 Task: Select the off option in the line has folded area.
Action: Mouse moved to (4, 443)
Screenshot: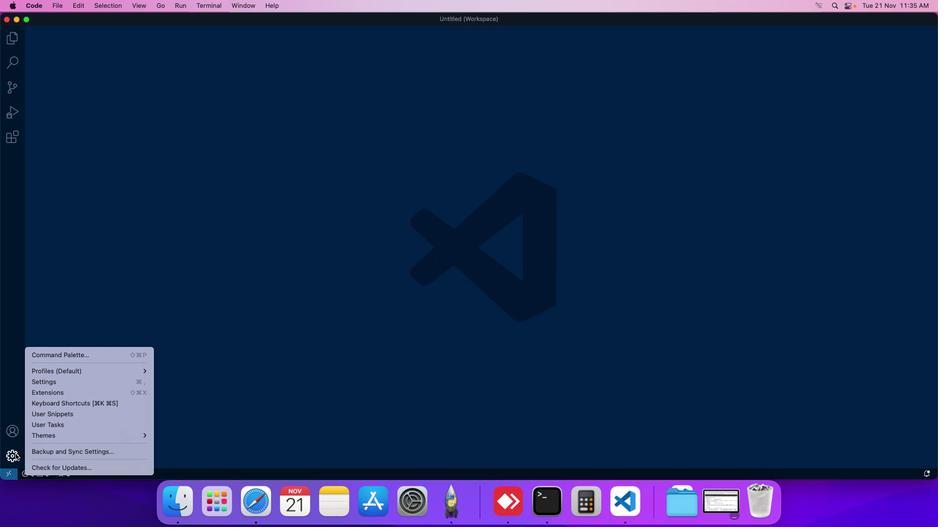 
Action: Mouse pressed left at (4, 443)
Screenshot: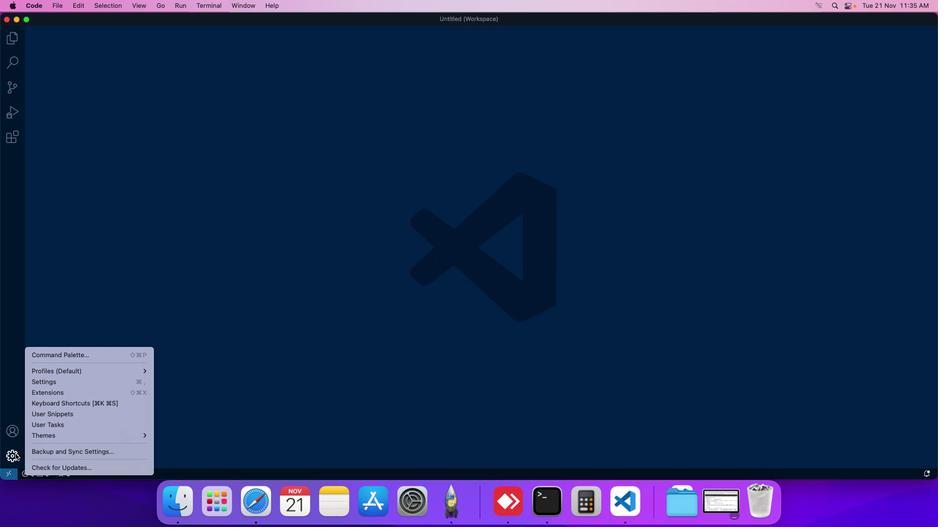 
Action: Mouse moved to (37, 374)
Screenshot: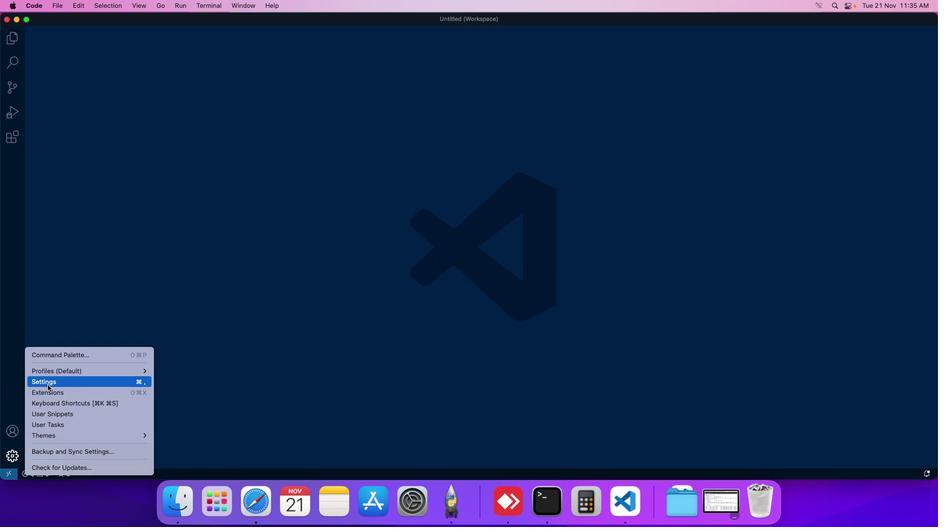 
Action: Mouse pressed left at (37, 374)
Screenshot: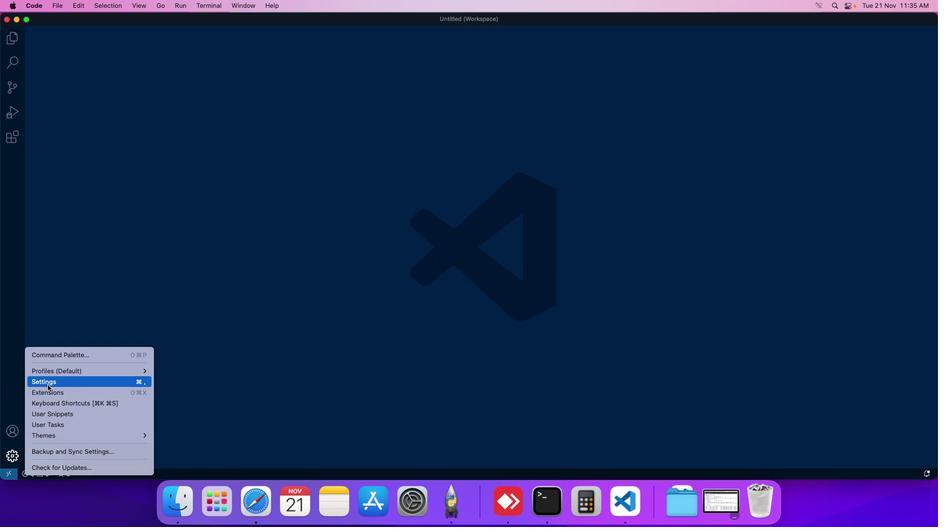 
Action: Mouse moved to (215, 68)
Screenshot: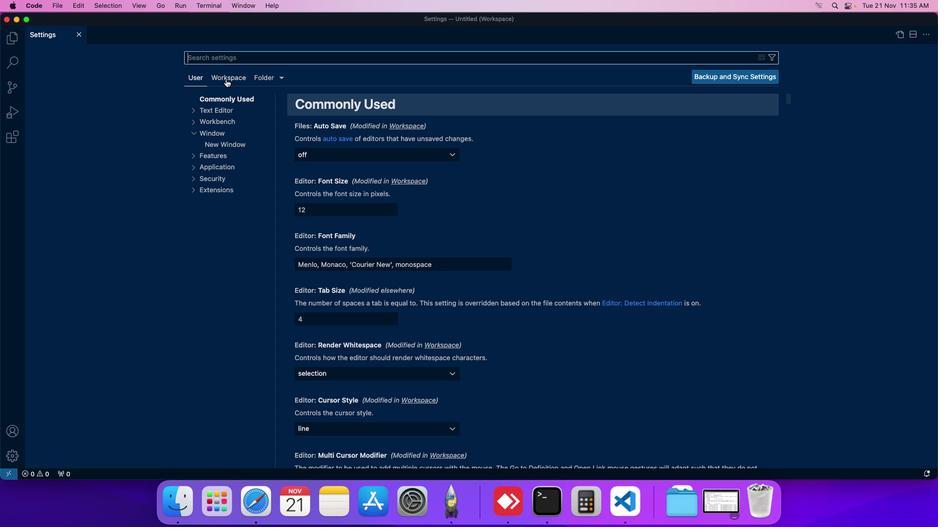 
Action: Mouse pressed left at (215, 68)
Screenshot: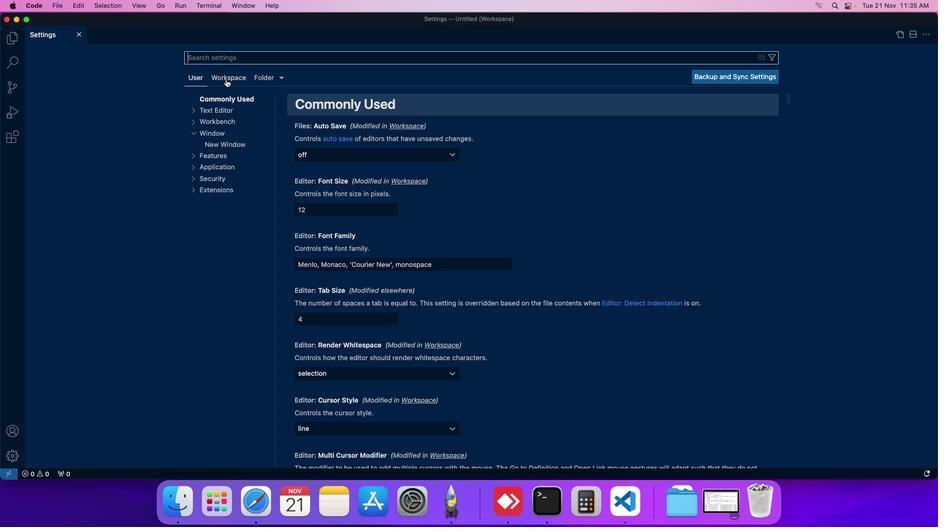
Action: Mouse moved to (191, 133)
Screenshot: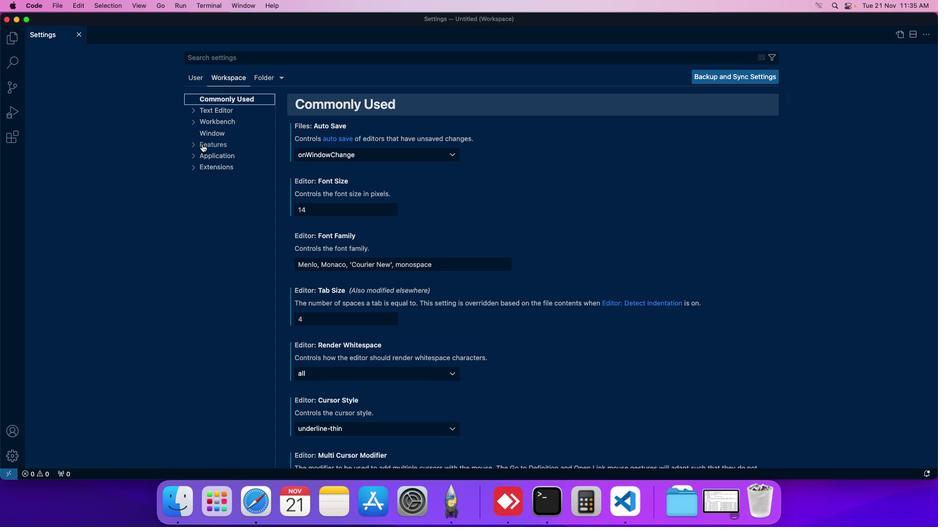 
Action: Mouse pressed left at (191, 133)
Screenshot: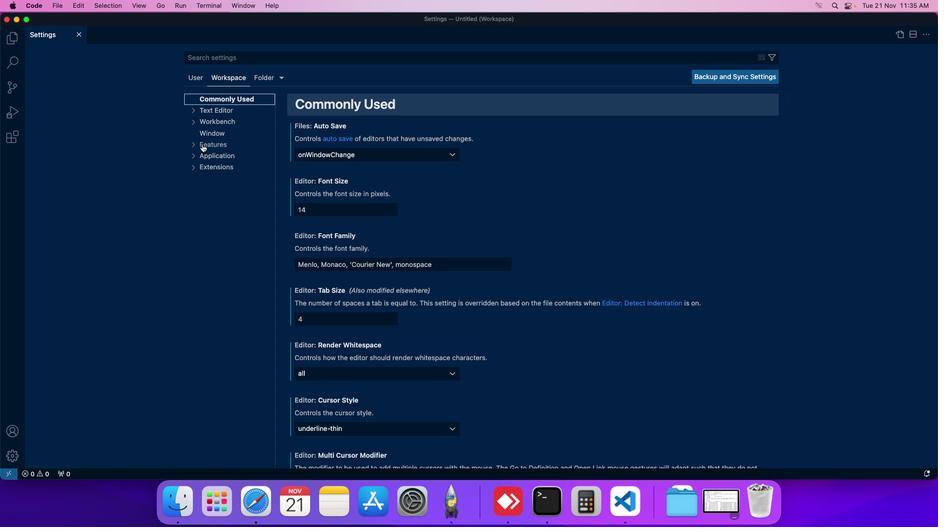 
Action: Mouse moved to (202, 312)
Screenshot: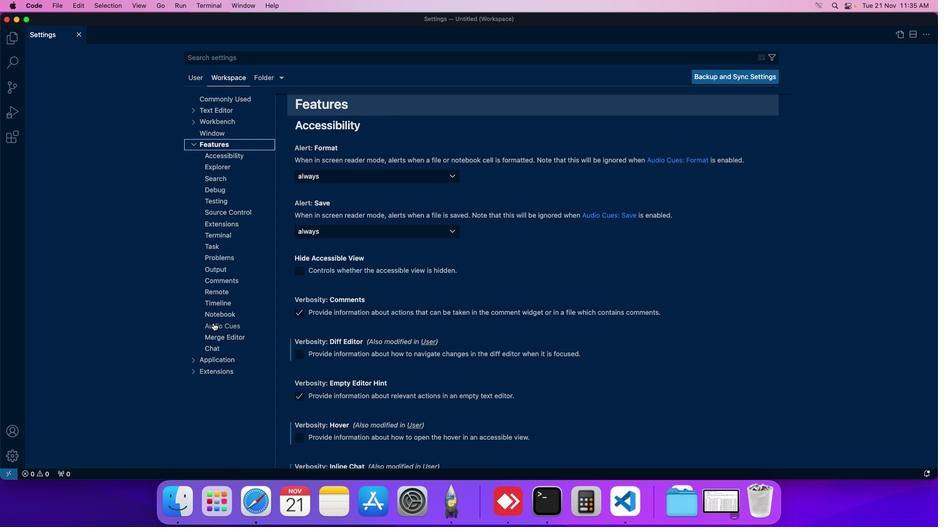 
Action: Mouse pressed left at (202, 312)
Screenshot: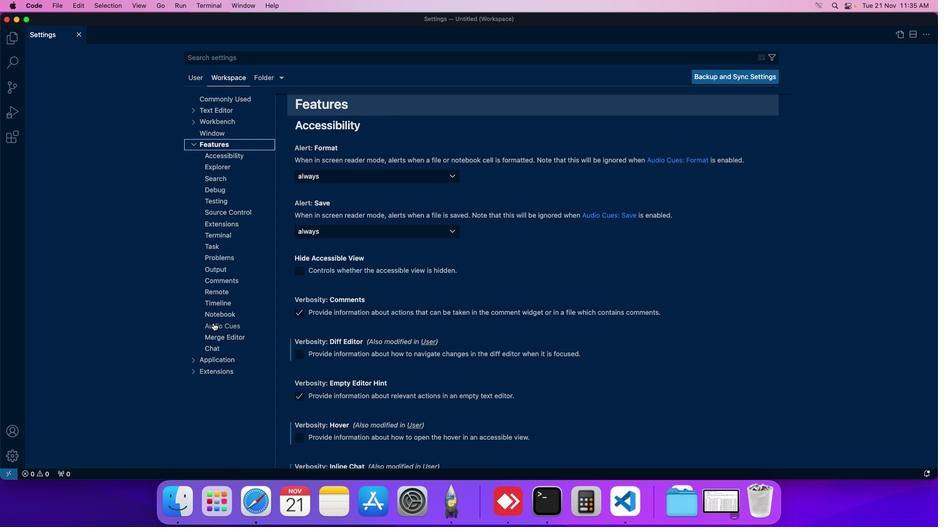
Action: Mouse moved to (309, 285)
Screenshot: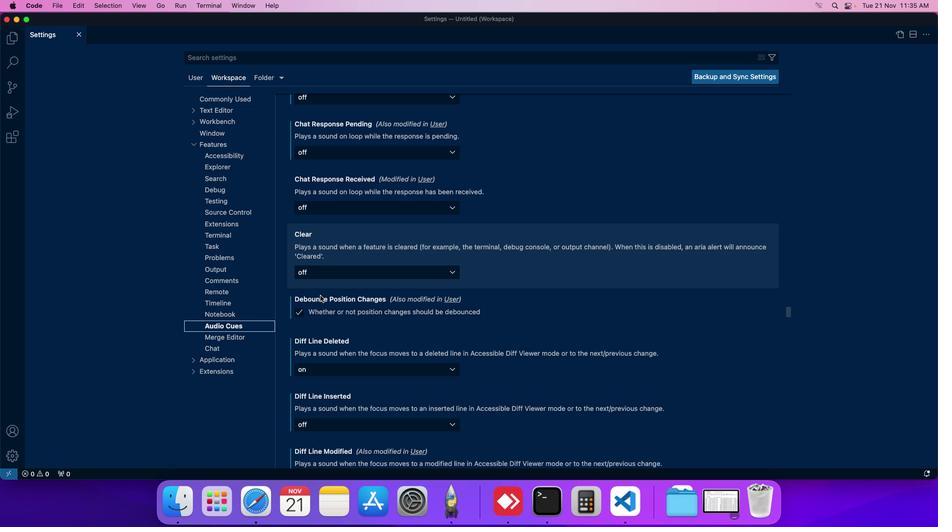 
Action: Mouse scrolled (309, 285) with delta (-10, -10)
Screenshot: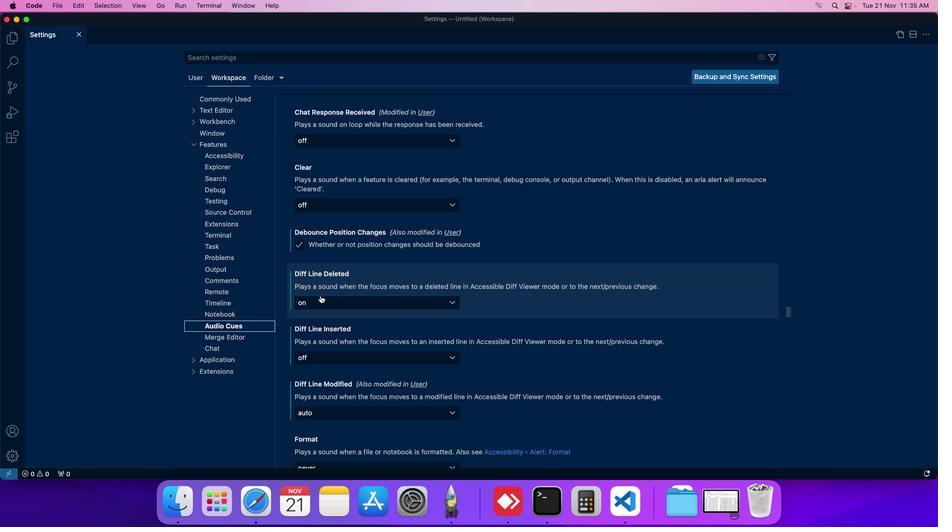 
Action: Mouse scrolled (309, 285) with delta (-10, -10)
Screenshot: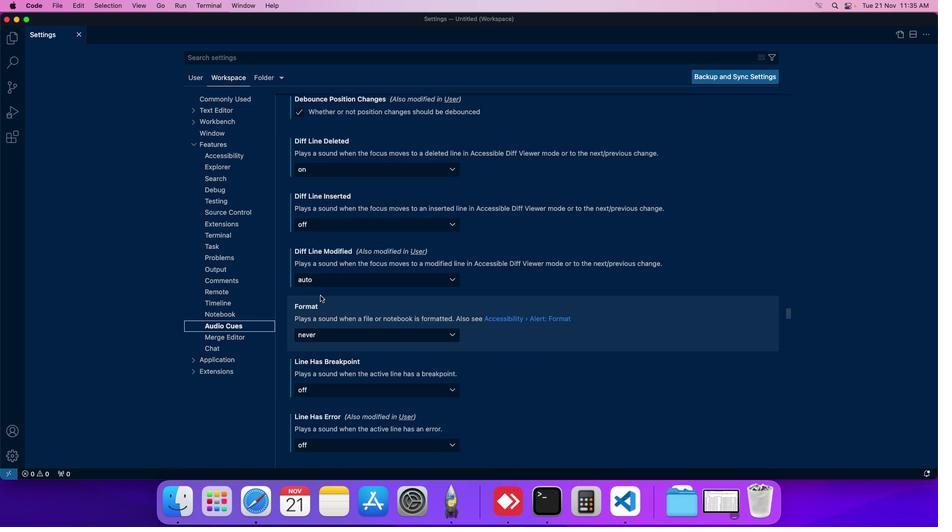 
Action: Mouse scrolled (309, 285) with delta (-10, -10)
Screenshot: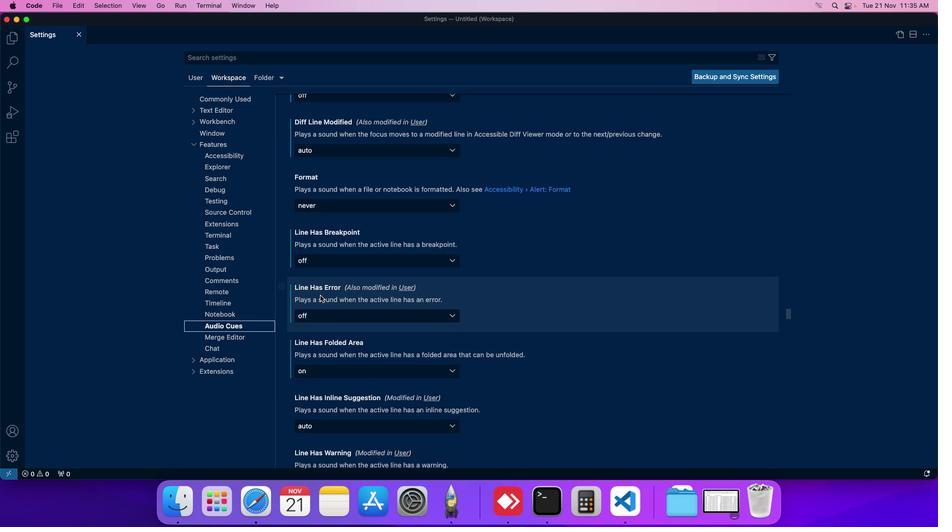 
Action: Mouse moved to (311, 284)
Screenshot: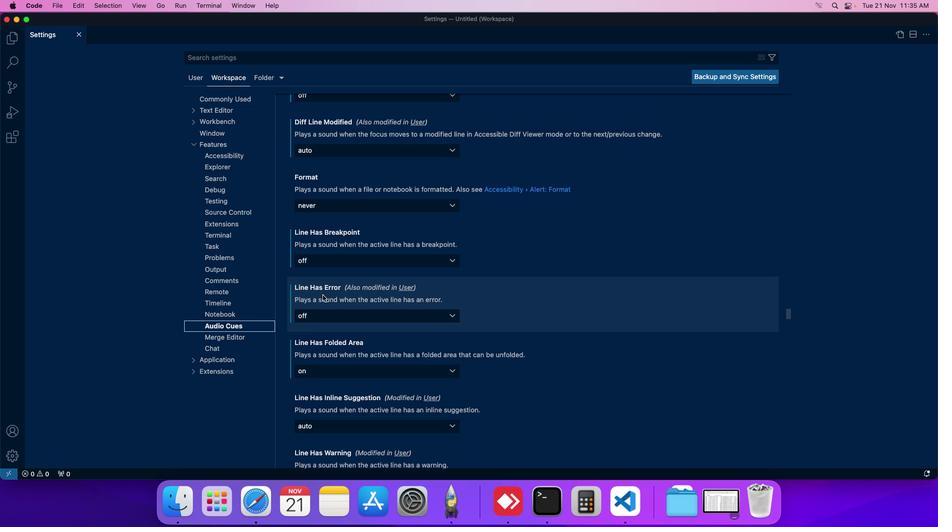 
Action: Mouse scrolled (311, 284) with delta (-10, -10)
Screenshot: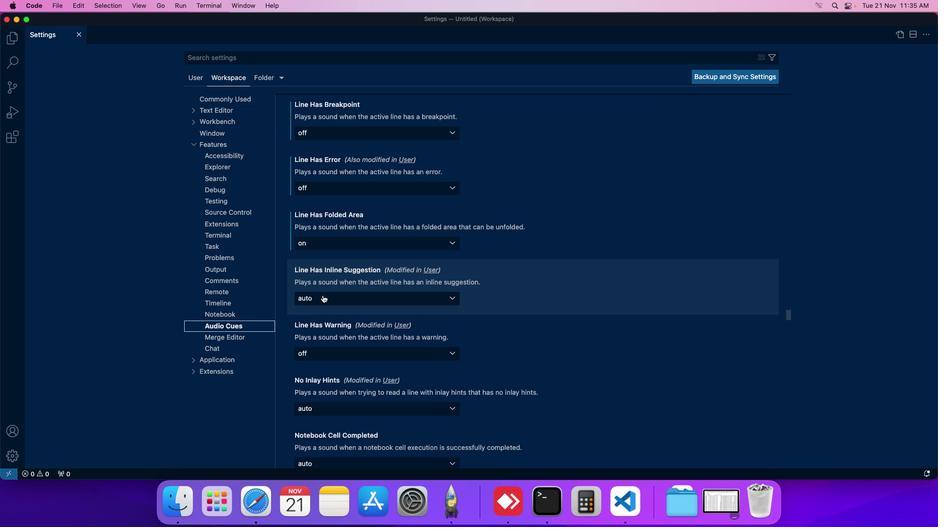 
Action: Mouse moved to (338, 238)
Screenshot: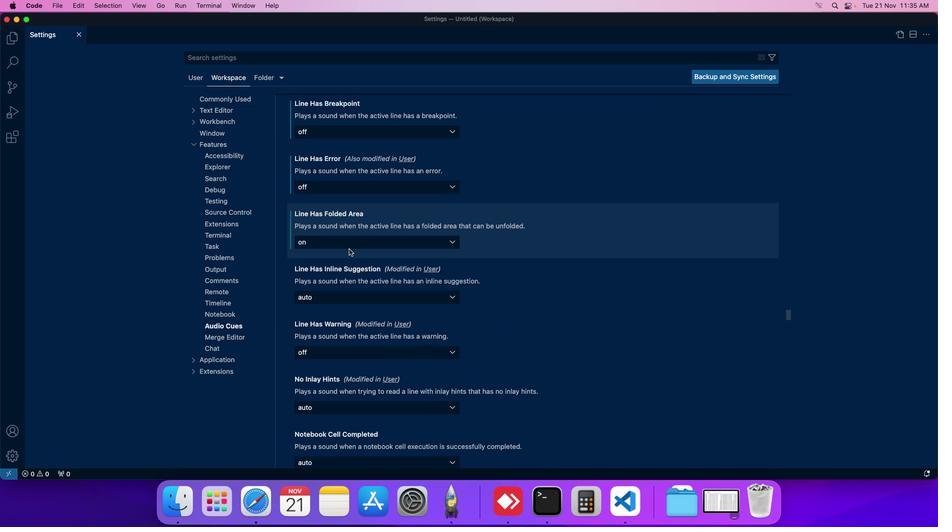
Action: Mouse pressed left at (338, 238)
Screenshot: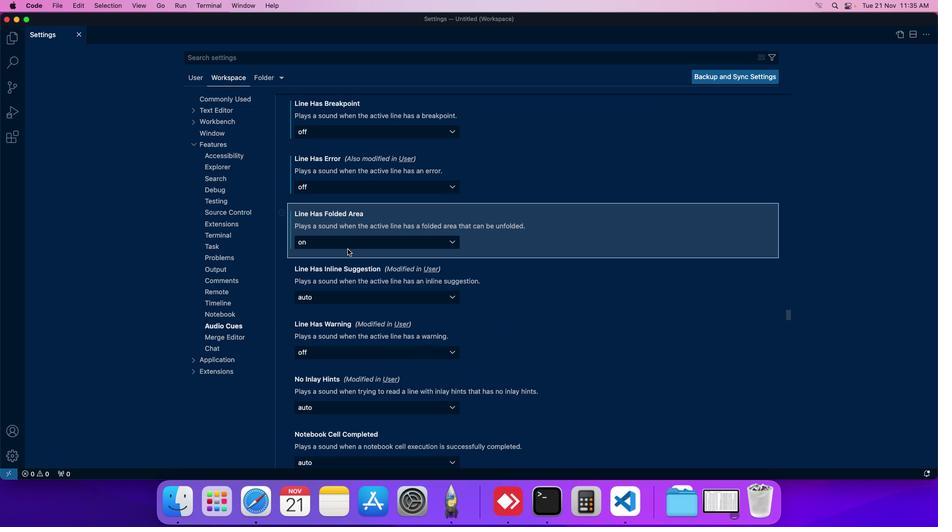 
Action: Mouse moved to (304, 234)
Screenshot: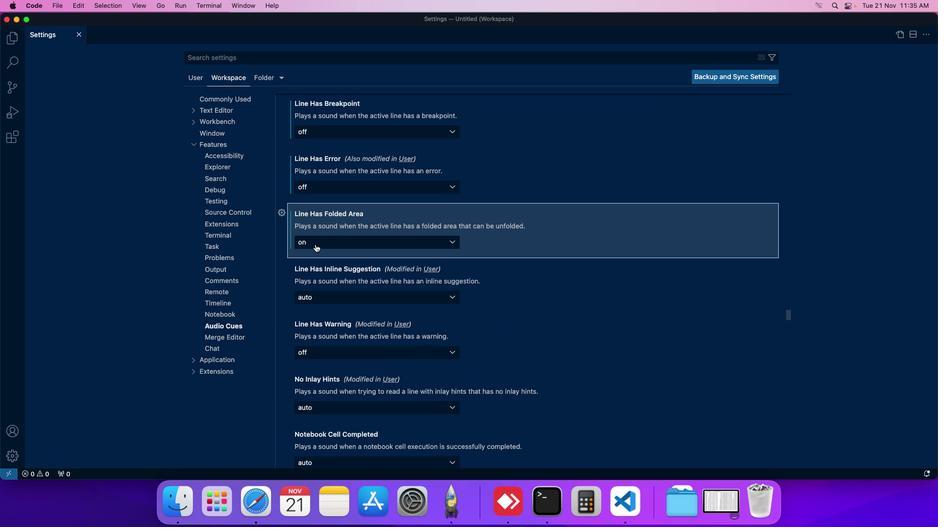 
Action: Mouse pressed left at (304, 234)
Screenshot: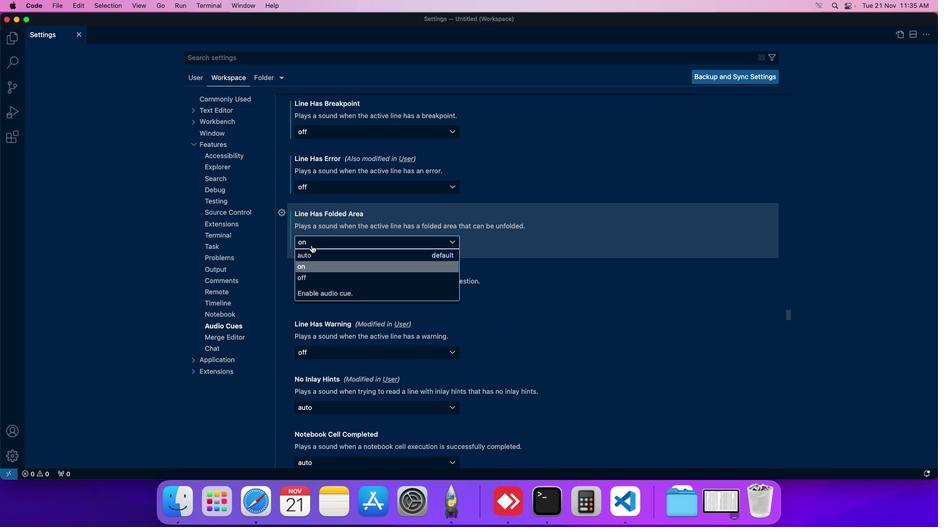 
Action: Mouse moved to (286, 265)
Screenshot: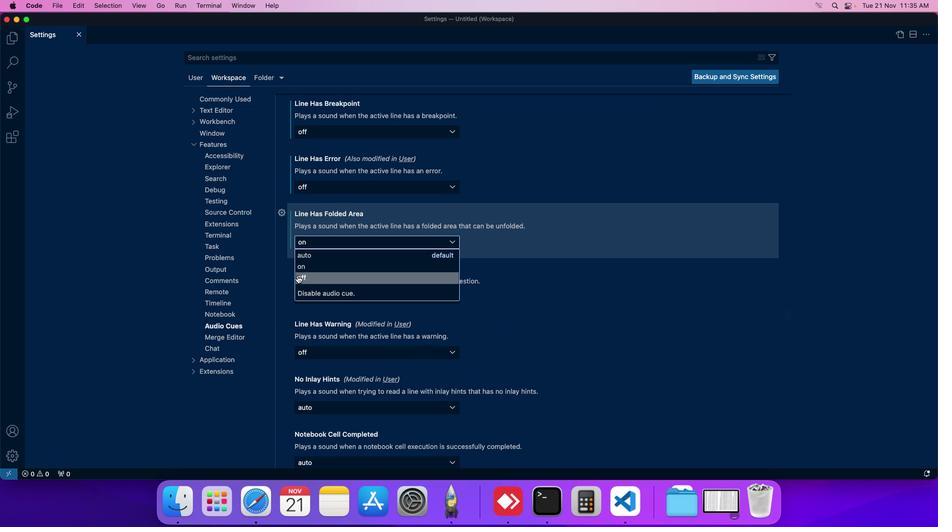
Action: Mouse pressed left at (286, 265)
Screenshot: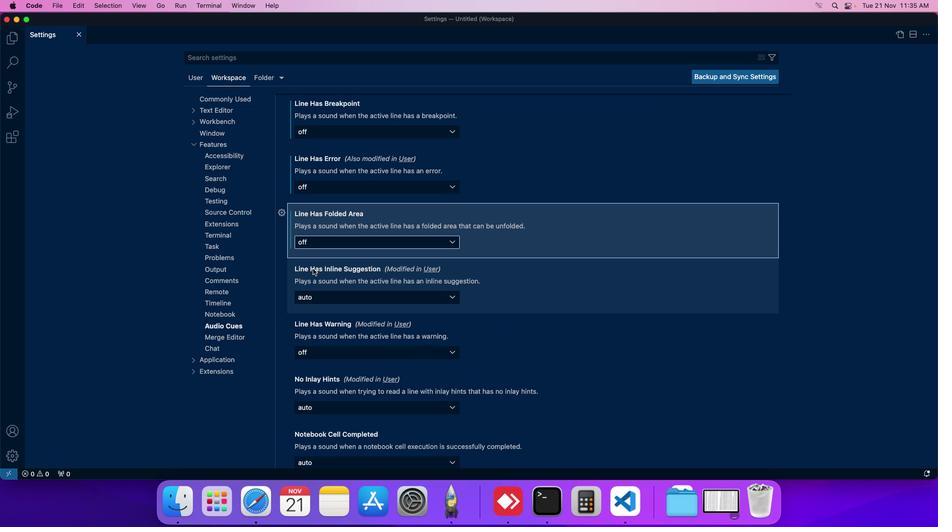 
Action: Mouse moved to (329, 232)
Screenshot: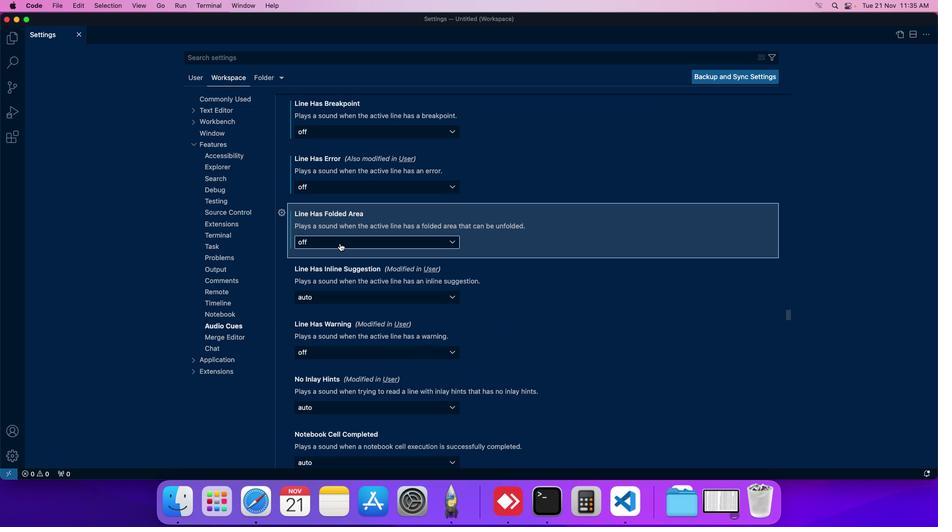 
